 Task: Create in the project ZeroG in Backlog an issue 'Integrate a new virtual assistant feature into an existing mobile application to enhance user experience and convenience', assign it to team member softage.1@softage.net and change the status to IN PROGRESS.
Action: Mouse moved to (196, 54)
Screenshot: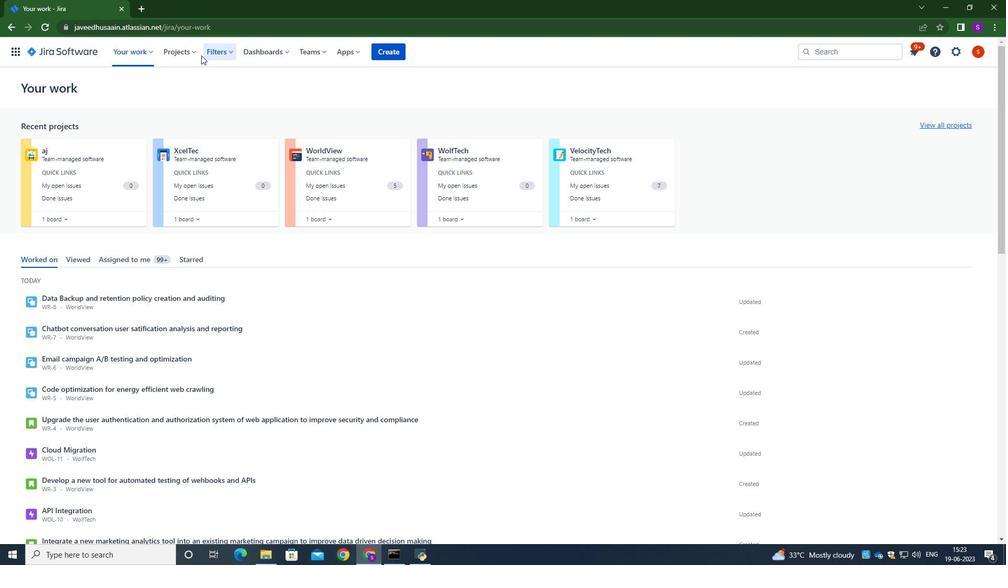 
Action: Mouse pressed left at (196, 54)
Screenshot: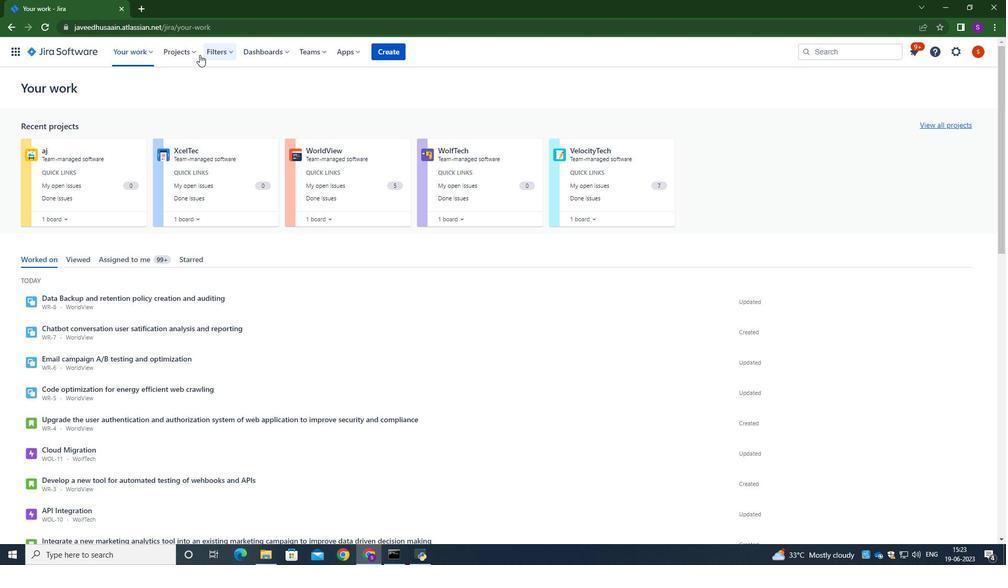 
Action: Mouse moved to (213, 118)
Screenshot: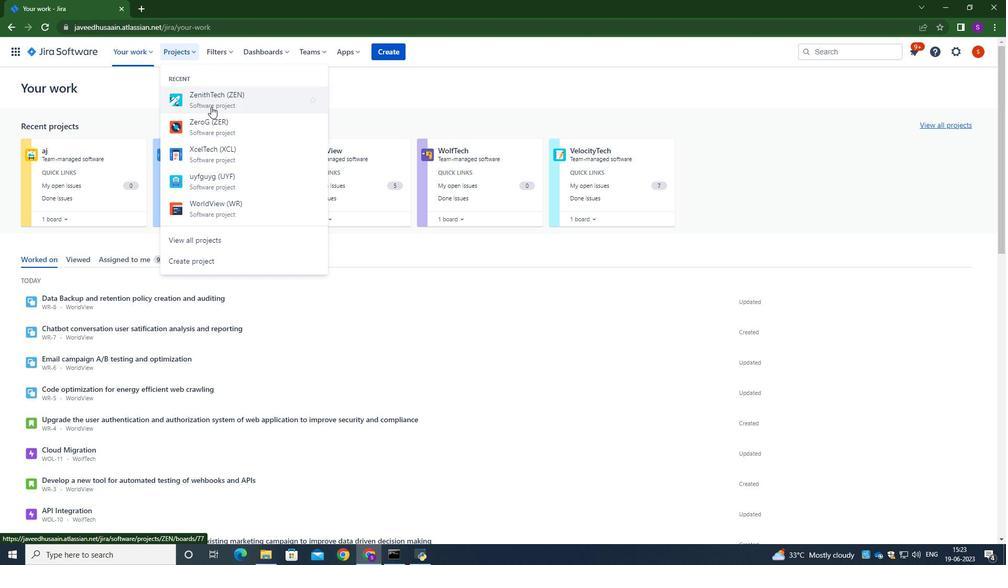 
Action: Mouse pressed left at (213, 118)
Screenshot: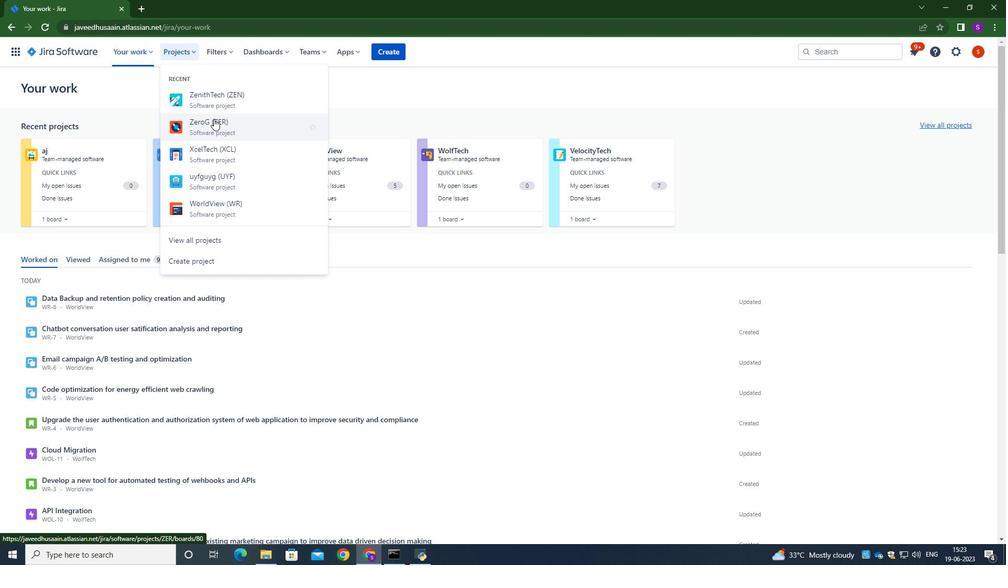 
Action: Mouse moved to (53, 160)
Screenshot: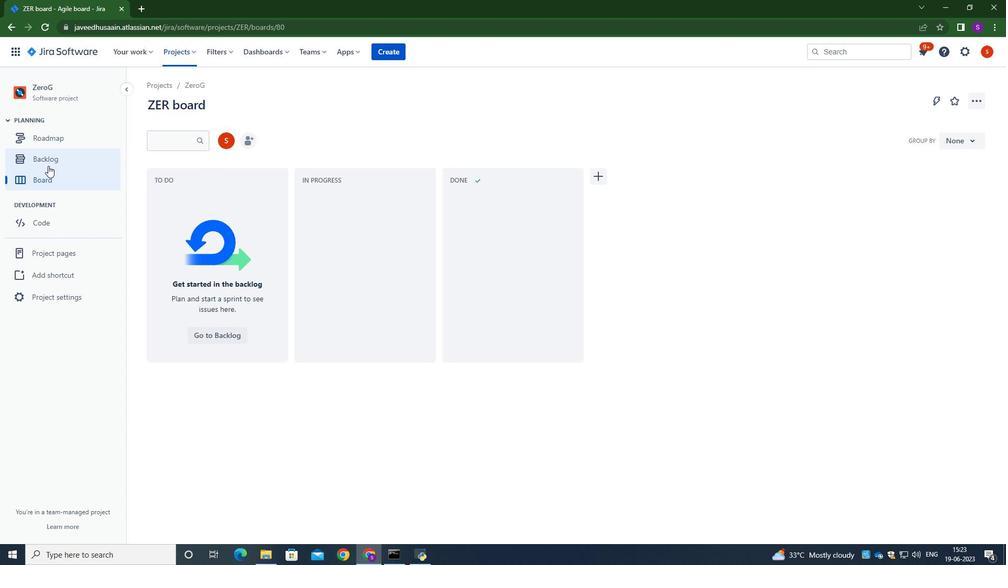 
Action: Mouse pressed left at (53, 160)
Screenshot: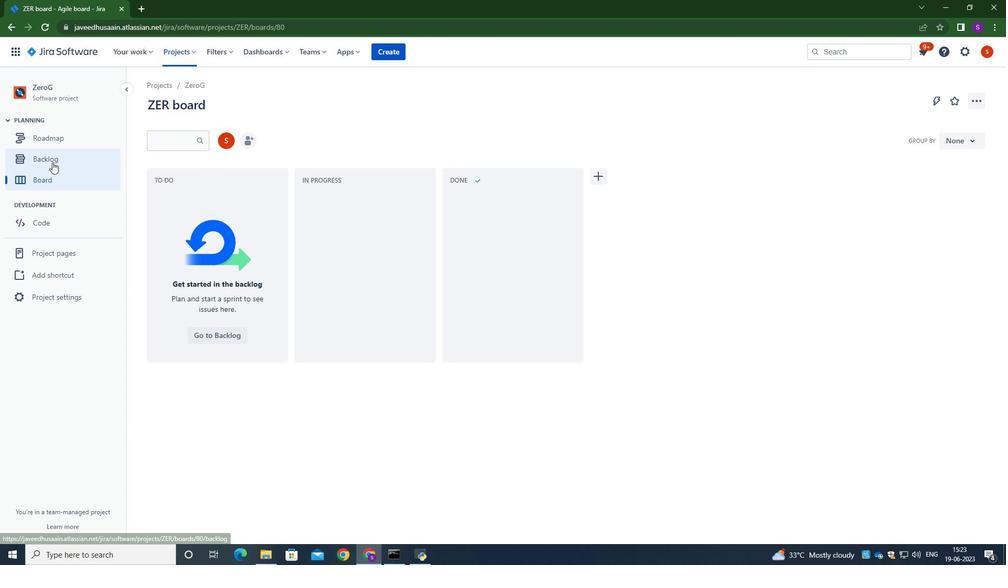 
Action: Mouse moved to (326, 236)
Screenshot: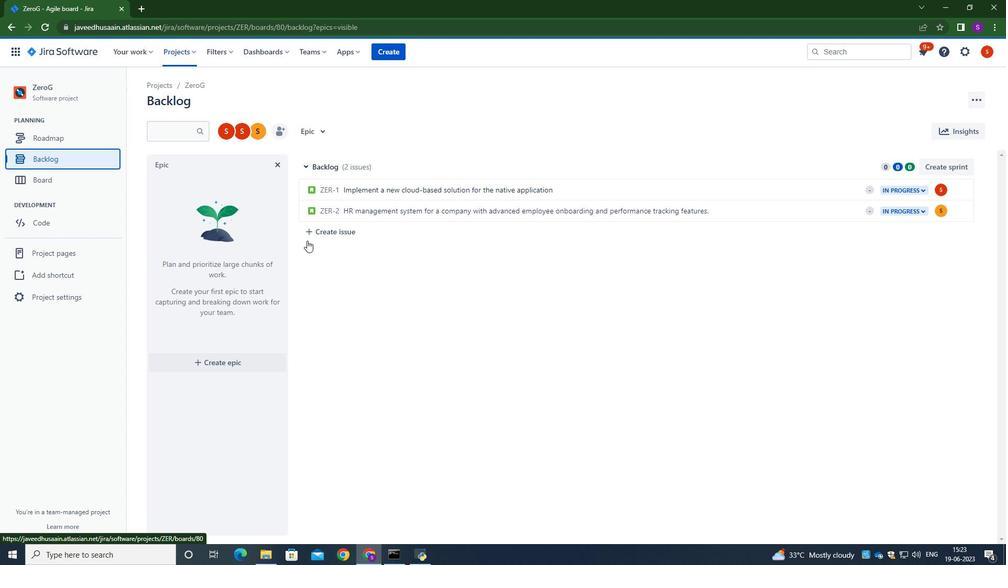 
Action: Mouse pressed left at (326, 236)
Screenshot: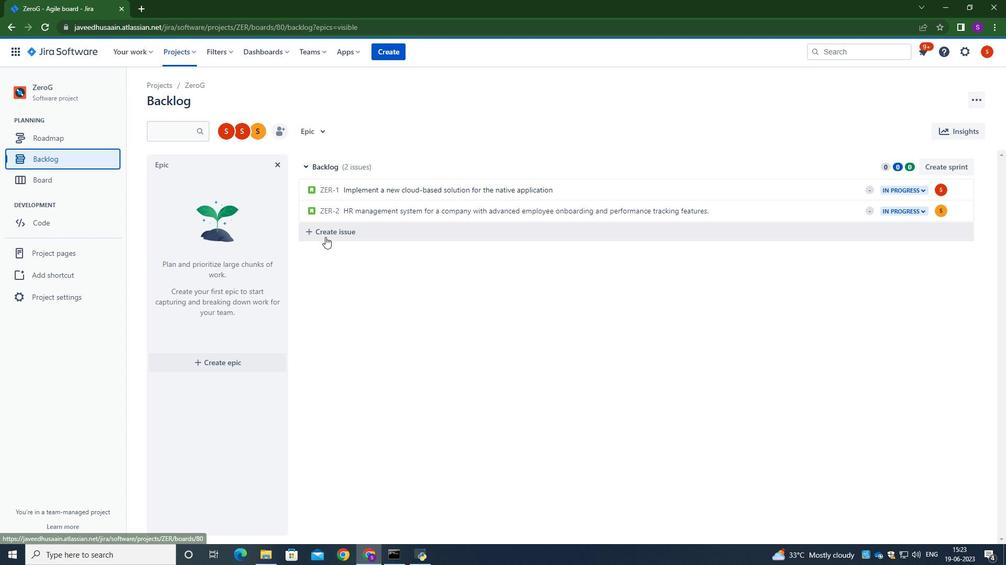 
Action: Mouse moved to (361, 235)
Screenshot: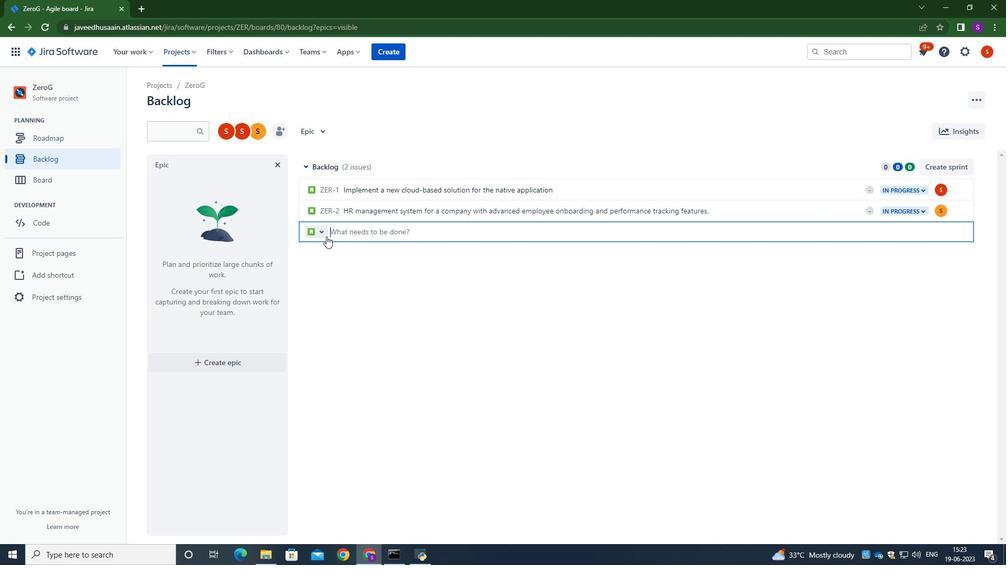 
Action: Mouse pressed left at (361, 235)
Screenshot: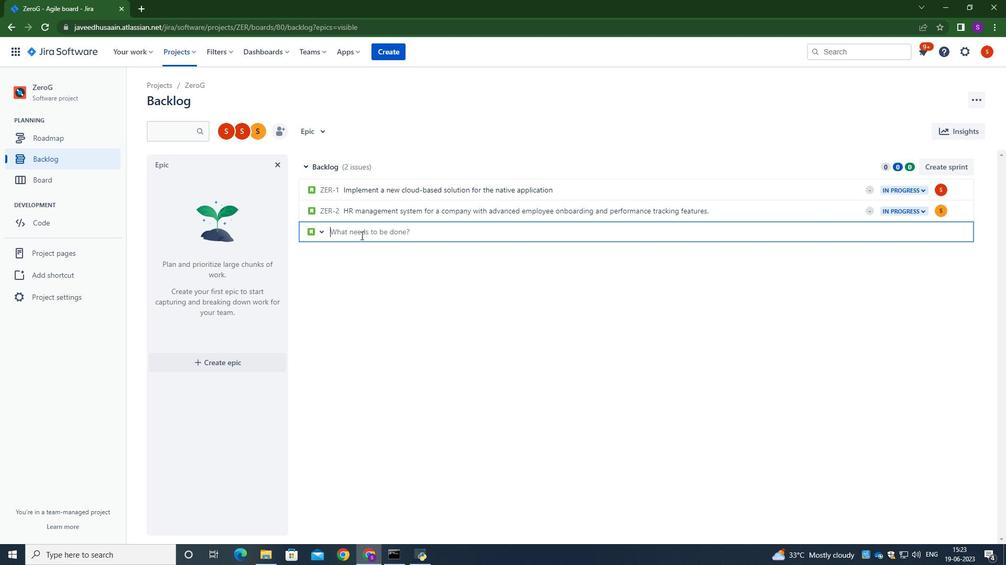 
Action: Mouse moved to (361, 235)
Screenshot: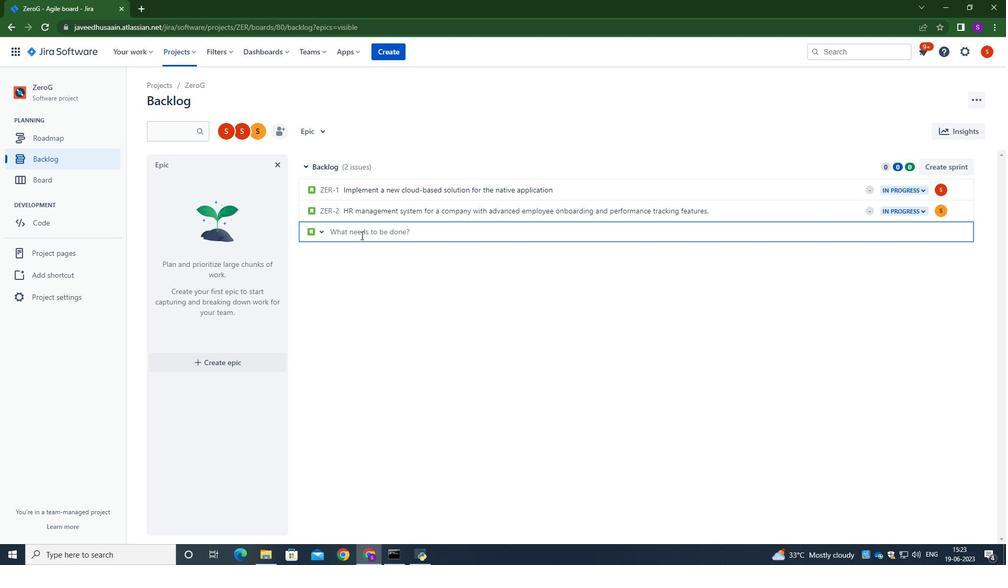 
Action: Key pressed <Key.caps_lock>I<Key.caps_lock>ntegrate<Key.space>a<Key.space>new<Key.space>viru<Key.backspace>tual<Key.space>assistant<Key.space>feature<Key.space>into<Key.space>an<Key.space>existing<Key.space>mobile<Key.space>application<Key.space>to<Key.space>enhance<Key.space>user<Key.space>experience<Key.space>and<Key.space>convenience<Key.enter>
Screenshot: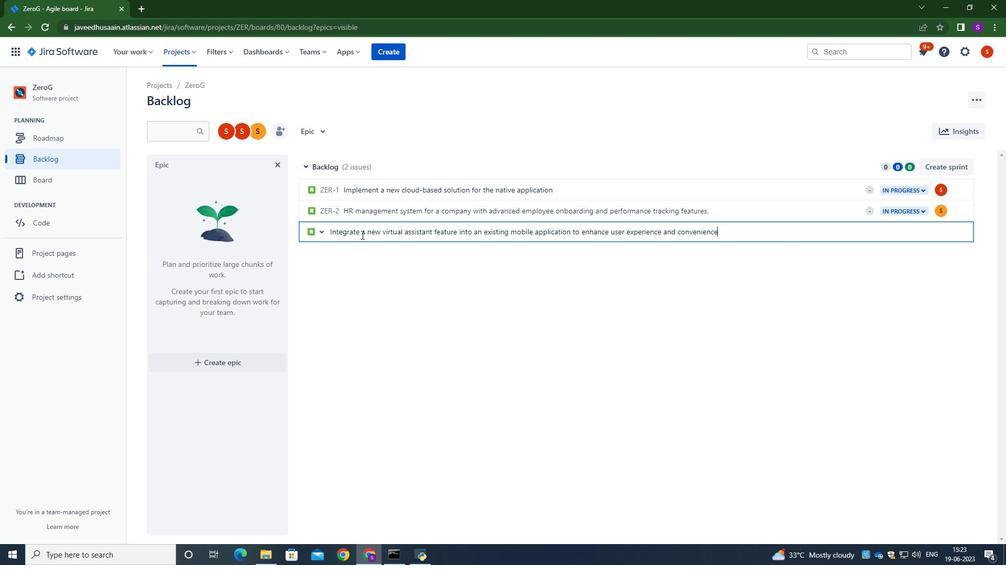
Action: Mouse moved to (947, 233)
Screenshot: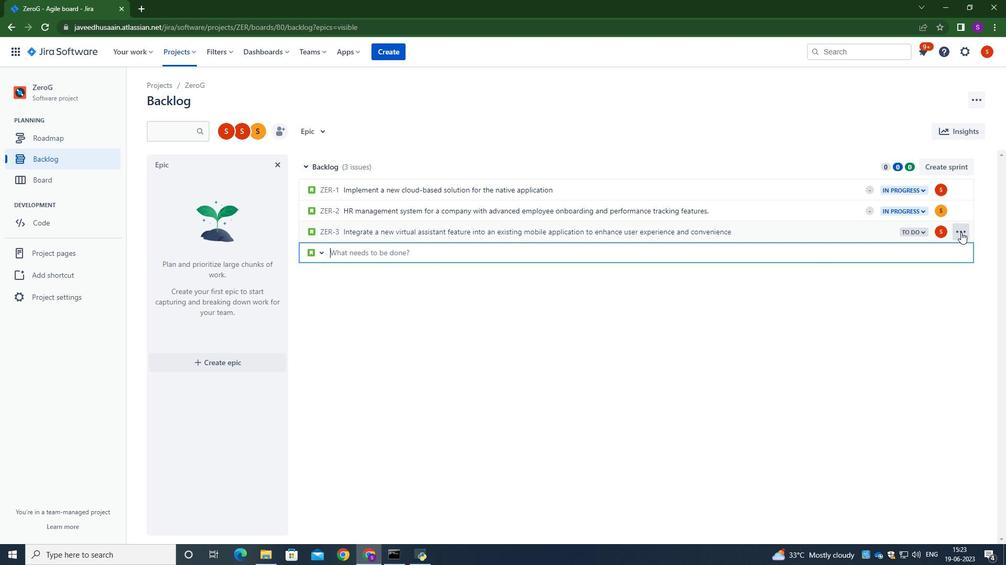 
Action: Mouse pressed left at (947, 233)
Screenshot: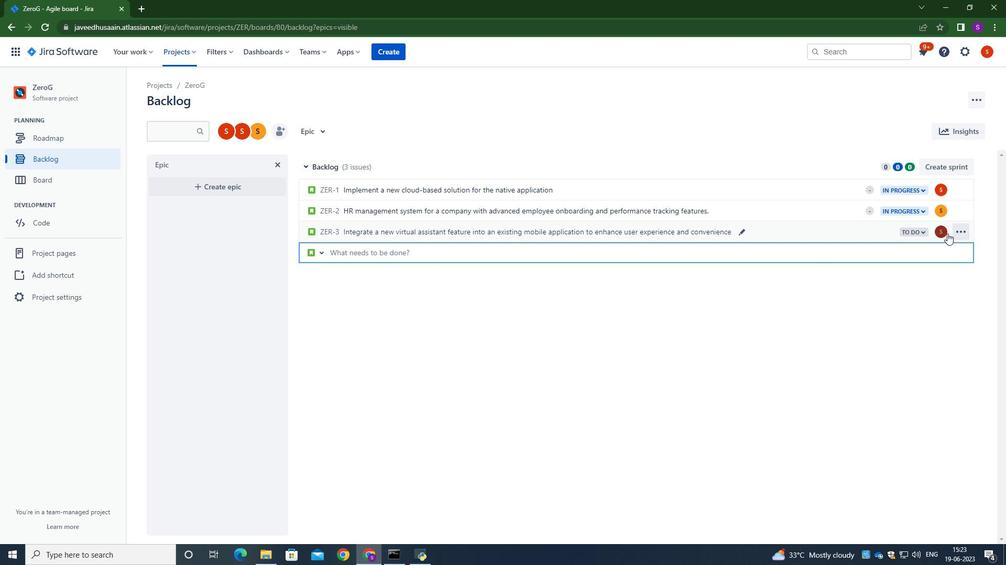 
Action: Key pressed softage.1<Key.shift>@softage.net
Screenshot: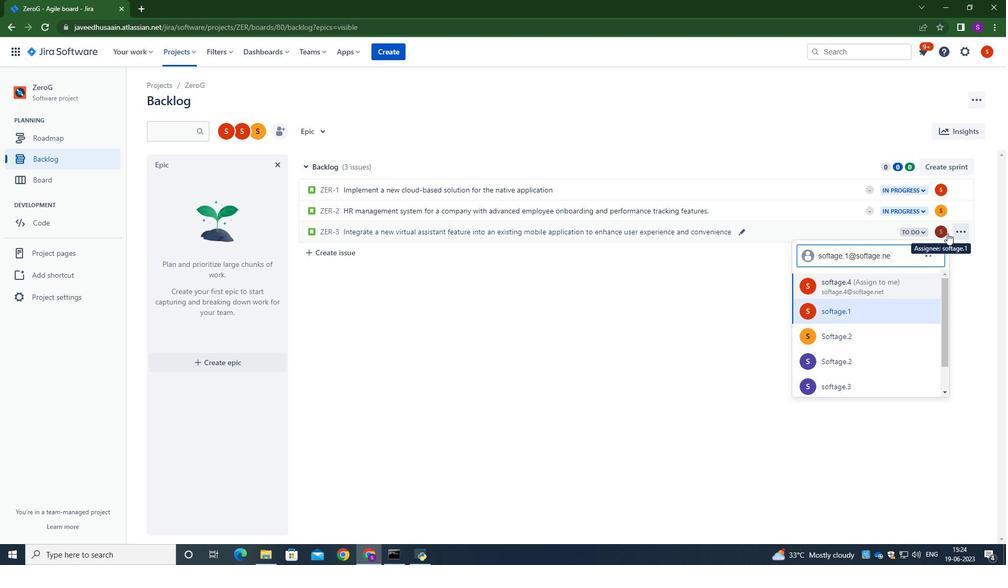 
Action: Mouse moved to (868, 286)
Screenshot: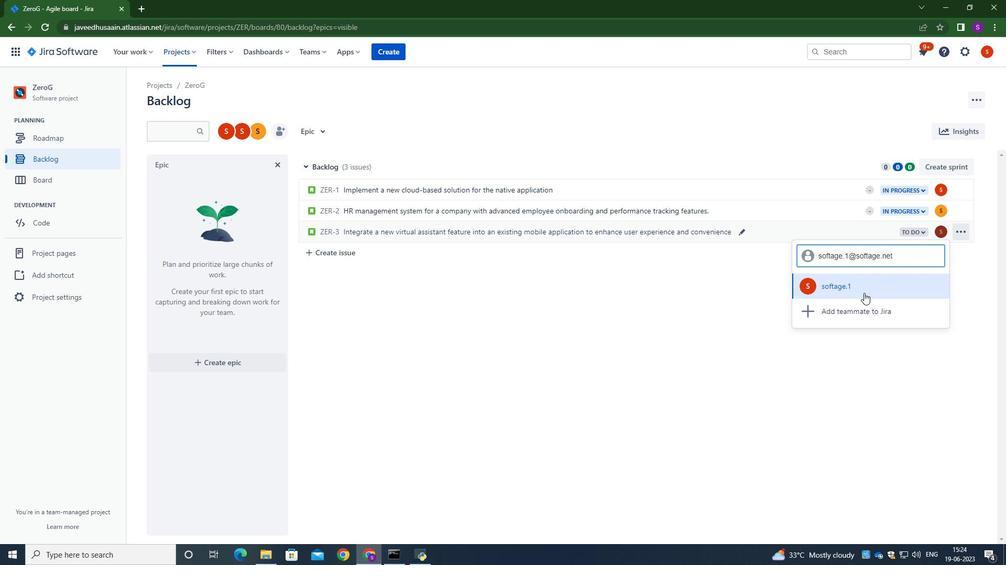 
Action: Mouse pressed left at (868, 286)
Screenshot: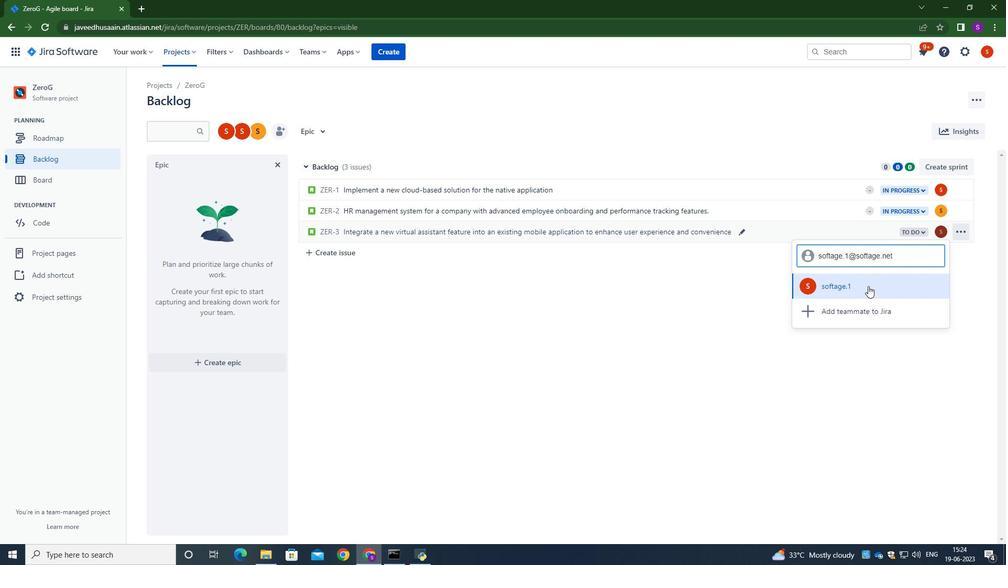 
Action: Mouse moved to (917, 234)
Screenshot: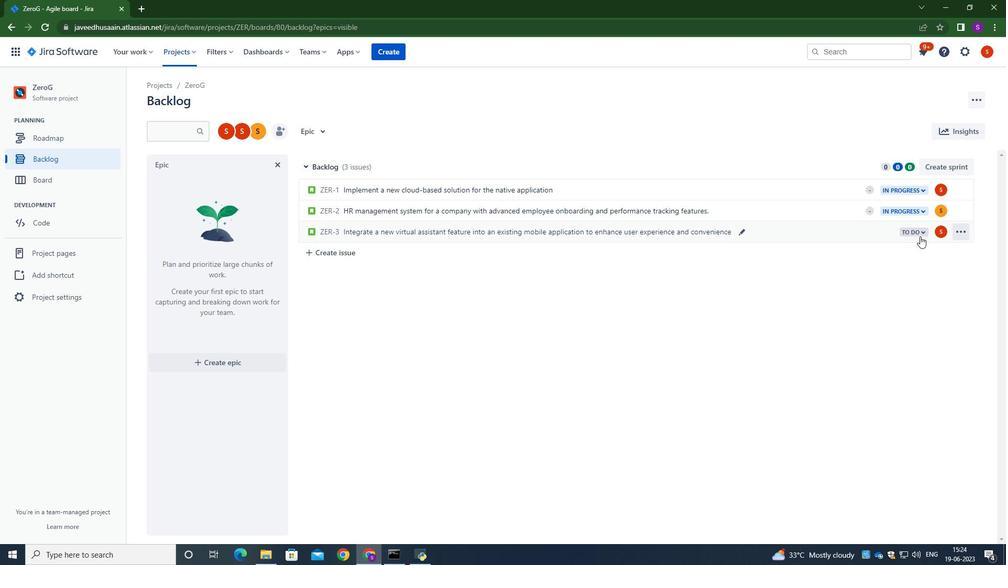 
Action: Mouse pressed left at (917, 234)
Screenshot: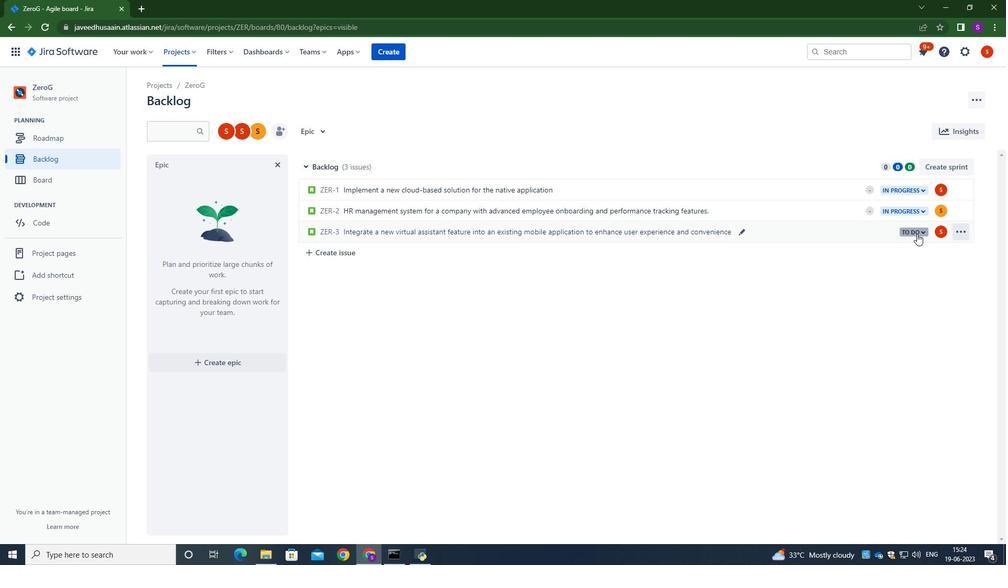 
Action: Mouse moved to (878, 253)
Screenshot: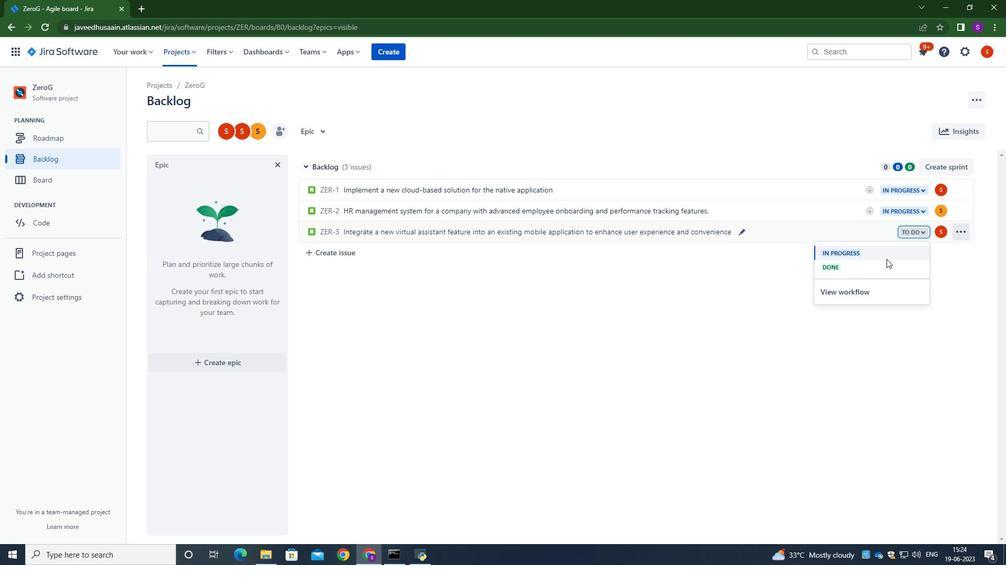 
Action: Mouse pressed left at (878, 253)
Screenshot: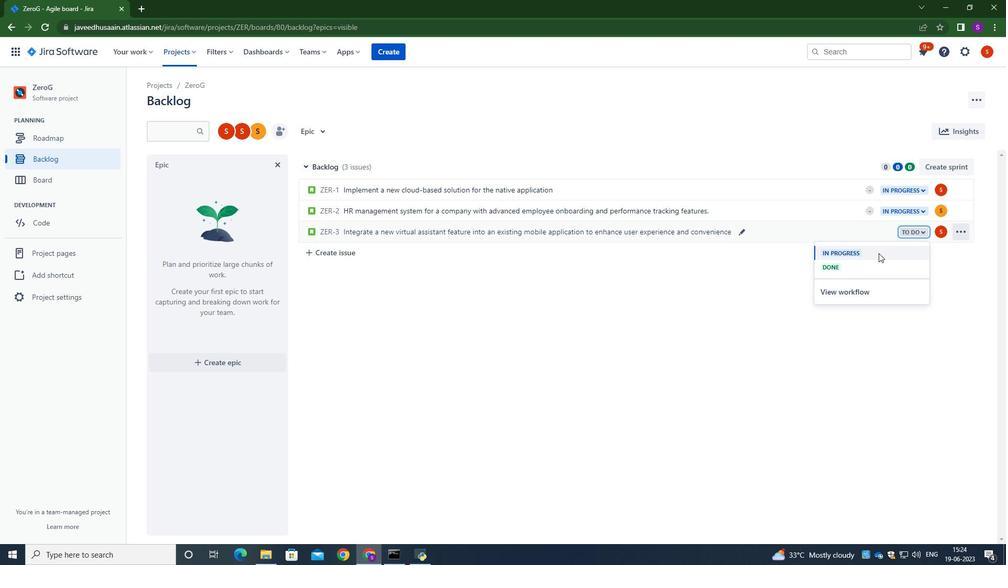 
Action: Mouse moved to (856, 308)
Screenshot: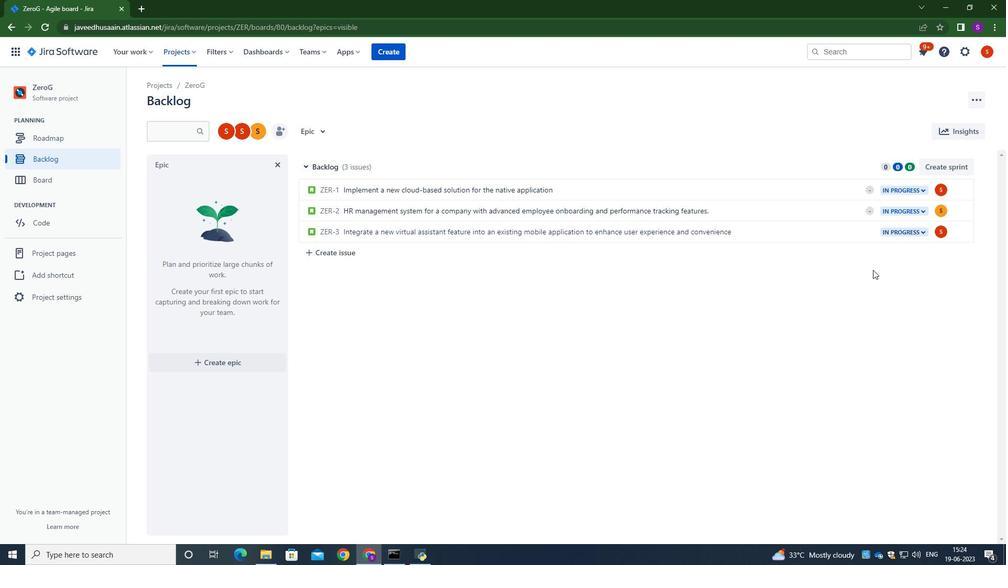 
Action: Mouse pressed left at (856, 308)
Screenshot: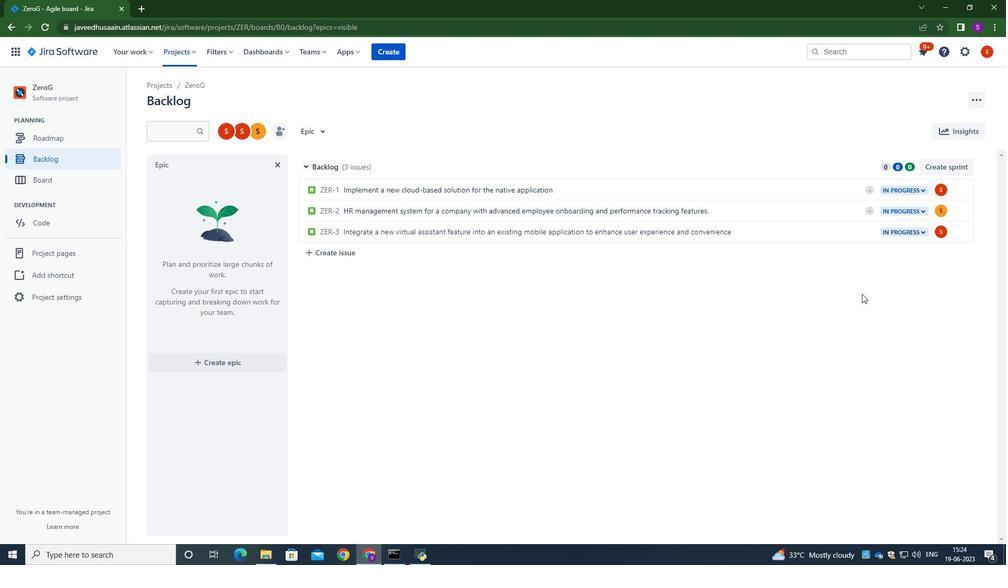 
Action: Mouse moved to (855, 308)
Screenshot: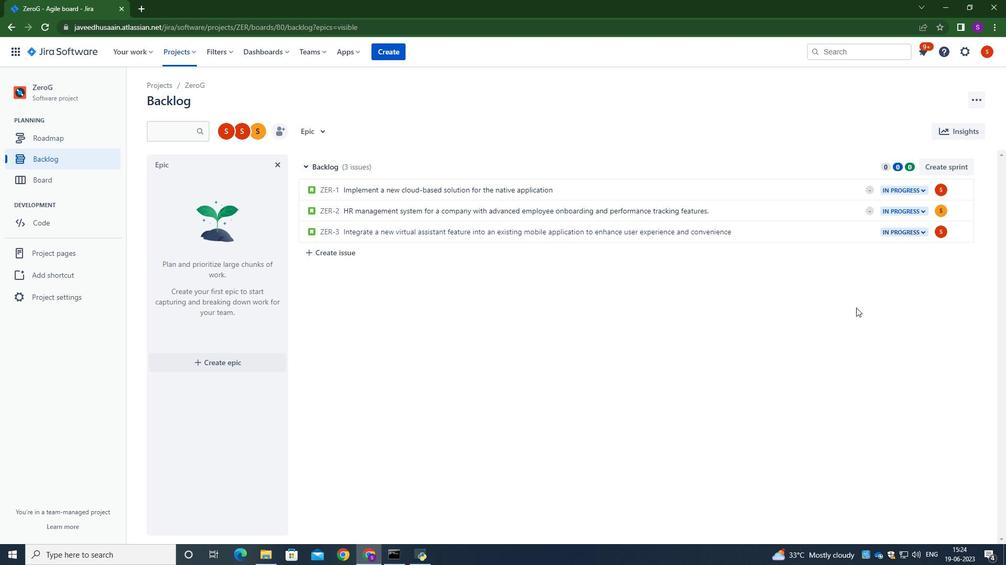 
